 Task: Look for products in the category "Chicken" from the brand "Store Brand".
Action: Mouse moved to (24, 134)
Screenshot: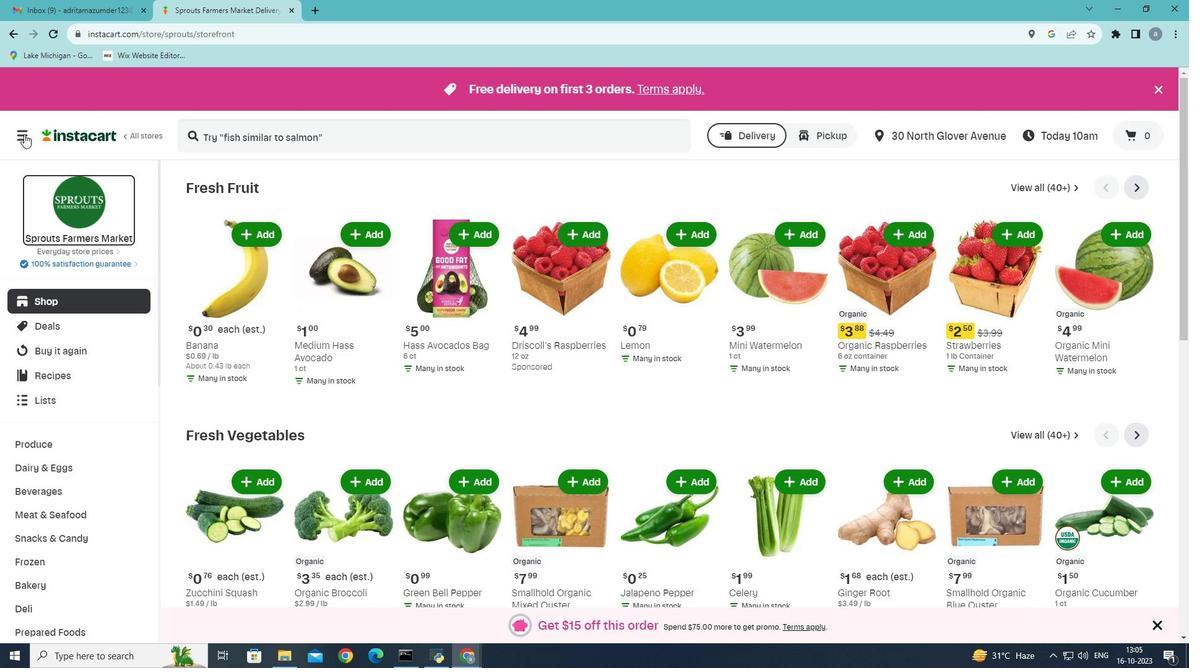 
Action: Mouse pressed left at (24, 134)
Screenshot: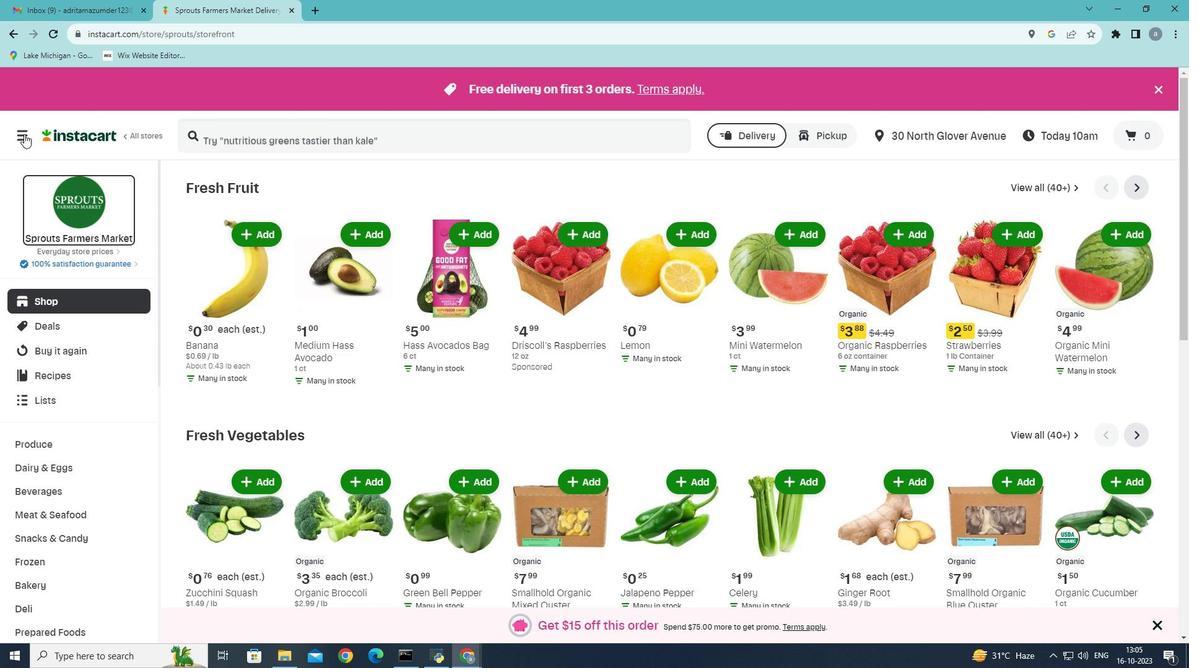 
Action: Mouse moved to (63, 359)
Screenshot: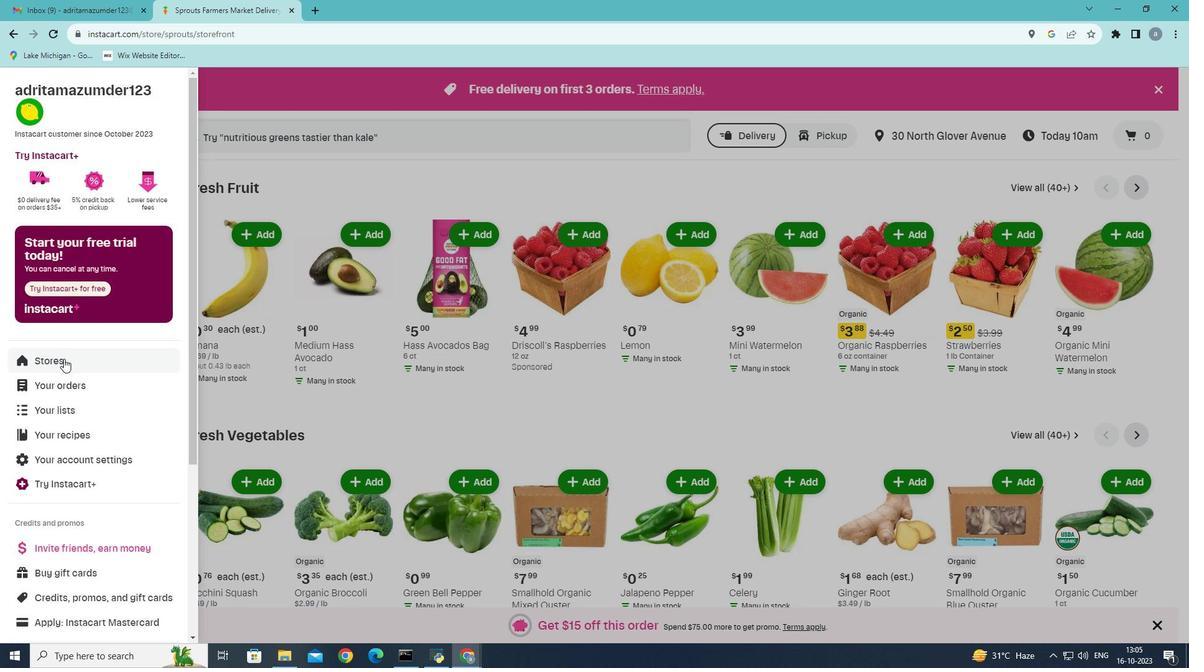 
Action: Mouse pressed left at (63, 359)
Screenshot: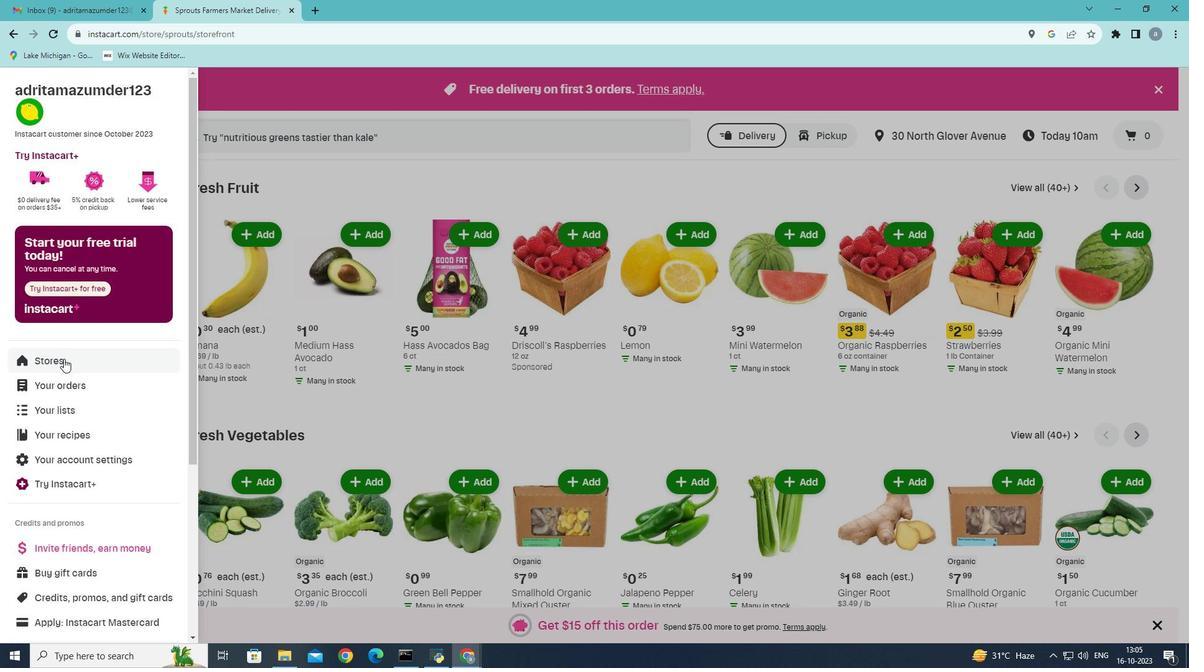 
Action: Mouse moved to (278, 144)
Screenshot: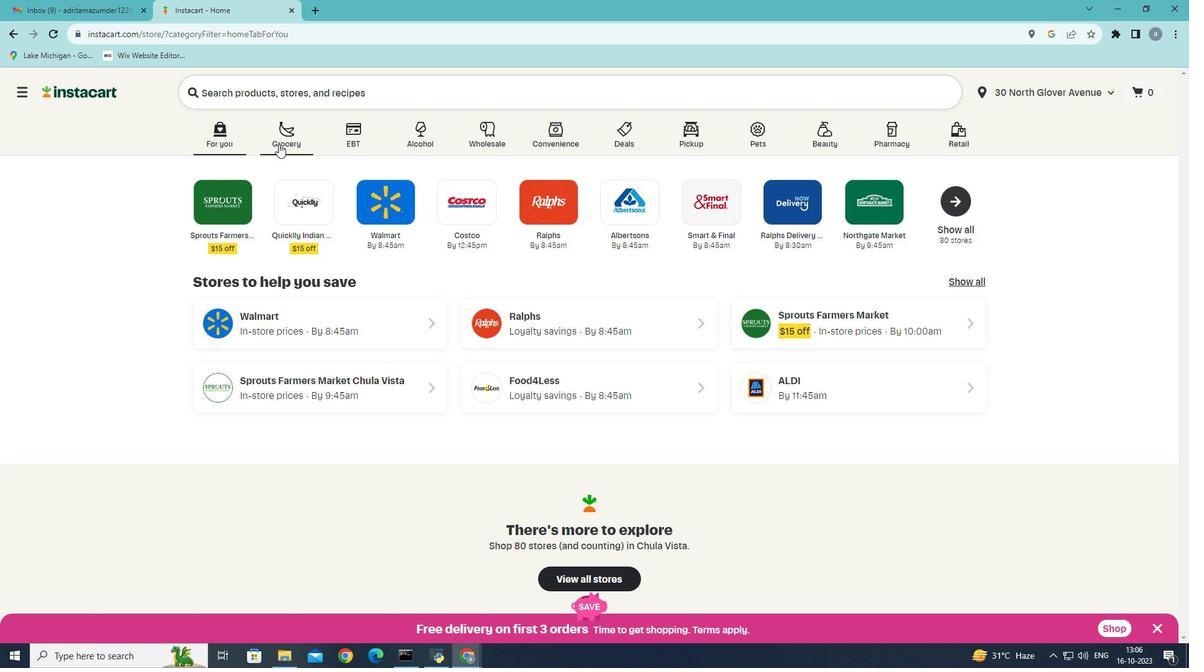 
Action: Mouse pressed left at (278, 144)
Screenshot: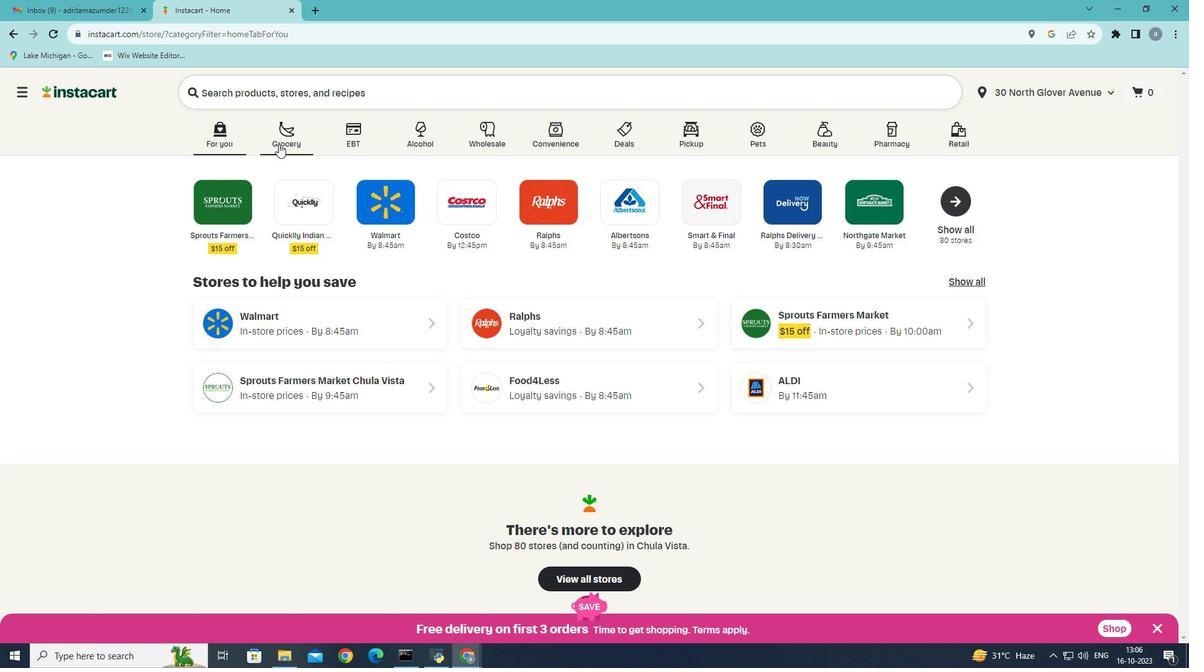 
Action: Mouse moved to (822, 271)
Screenshot: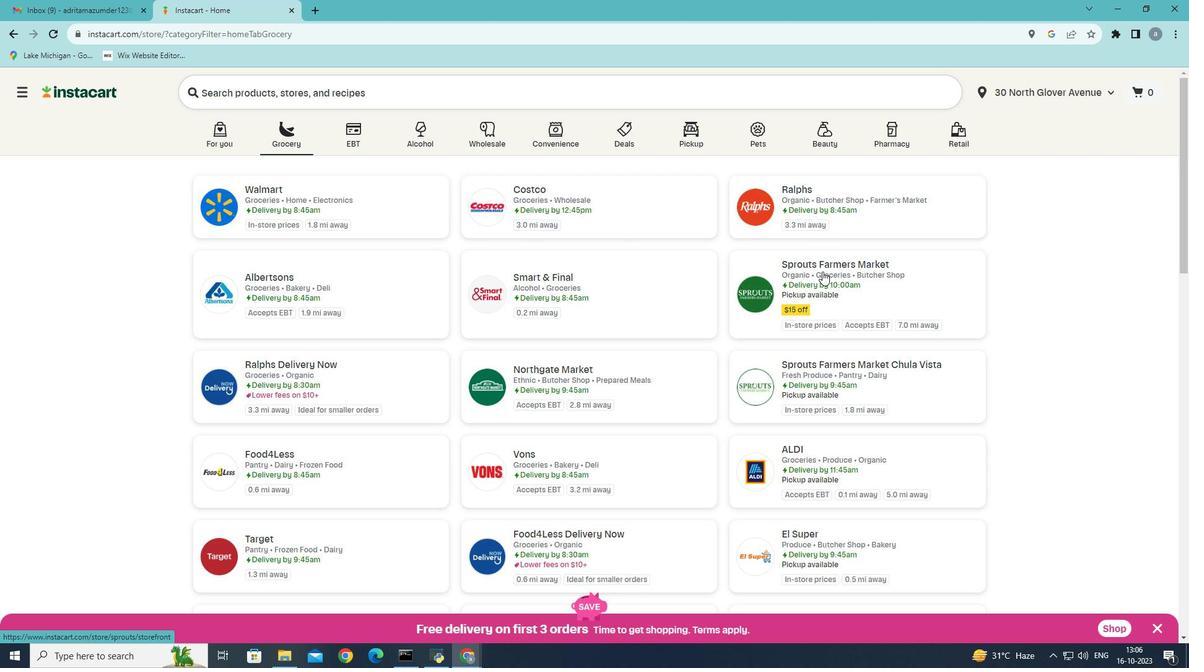 
Action: Mouse pressed left at (822, 271)
Screenshot: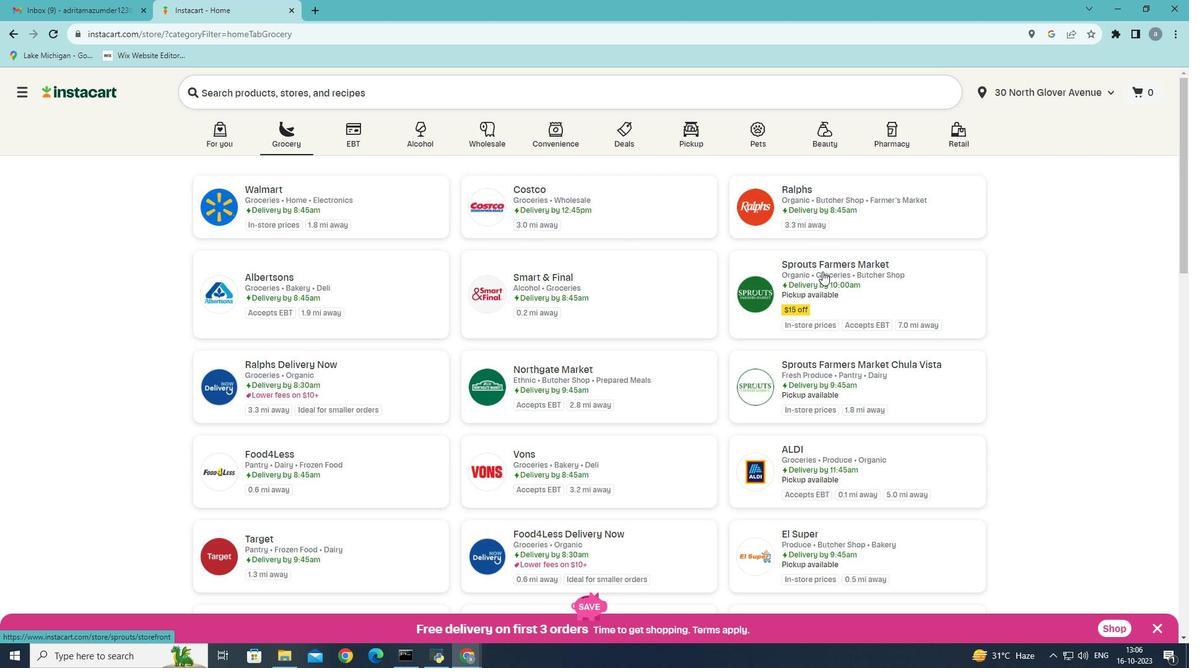 
Action: Mouse moved to (82, 521)
Screenshot: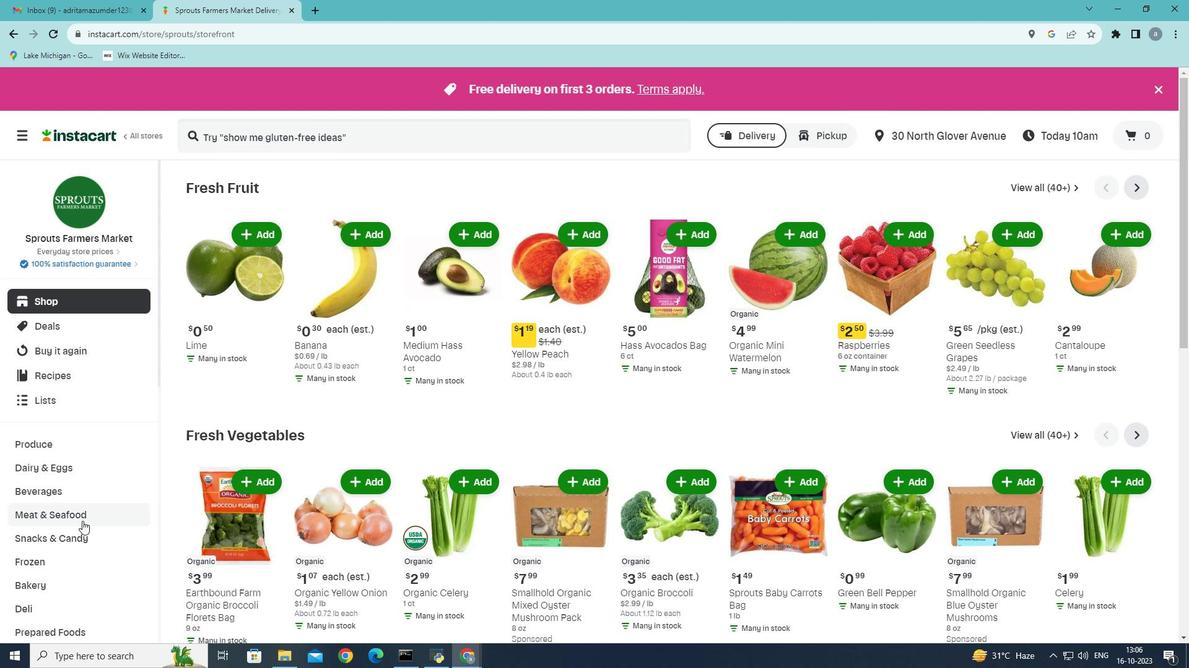 
Action: Mouse pressed left at (82, 521)
Screenshot: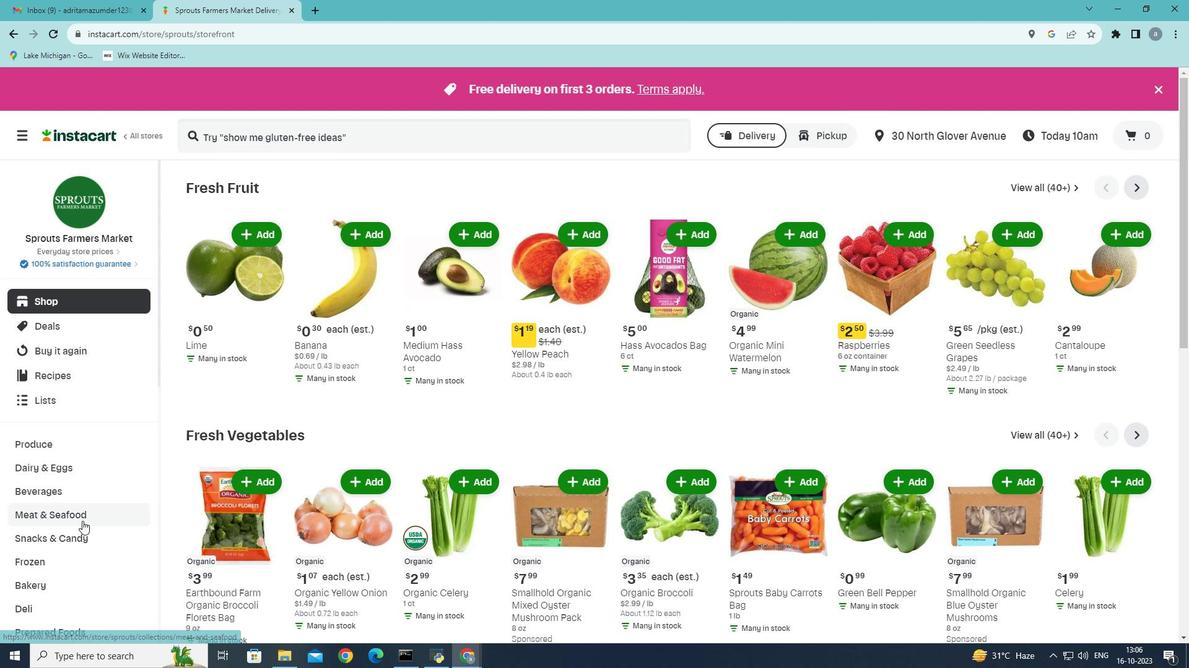 
Action: Mouse moved to (312, 217)
Screenshot: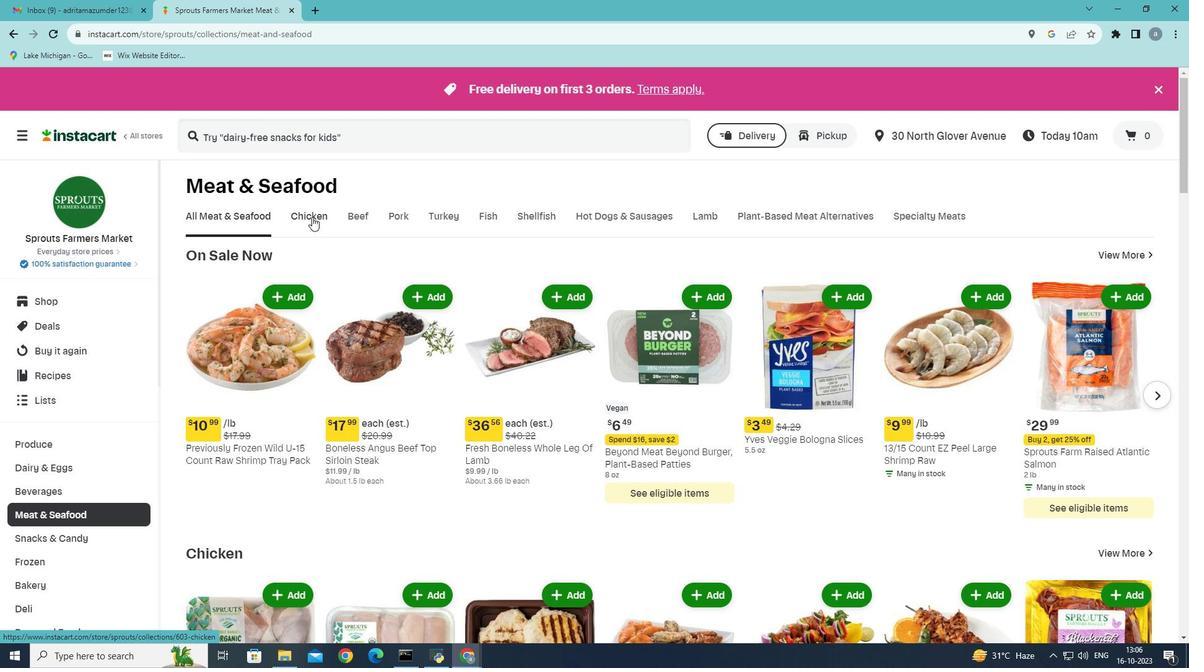 
Action: Mouse pressed left at (312, 217)
Screenshot: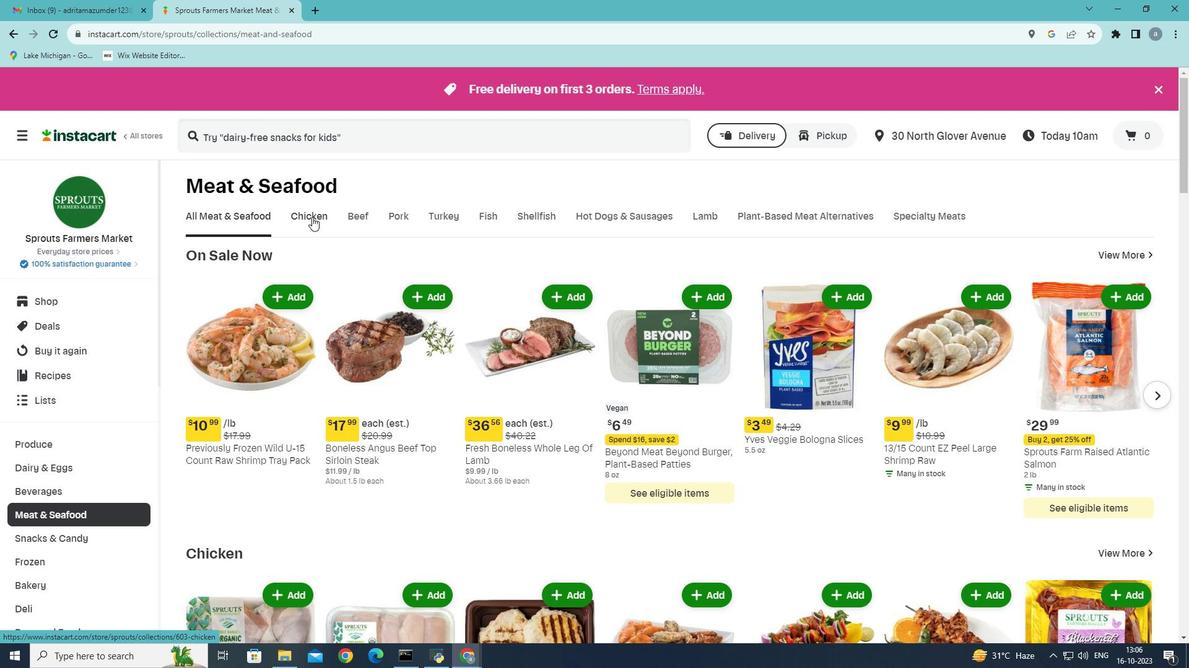 
Action: Mouse moved to (412, 319)
Screenshot: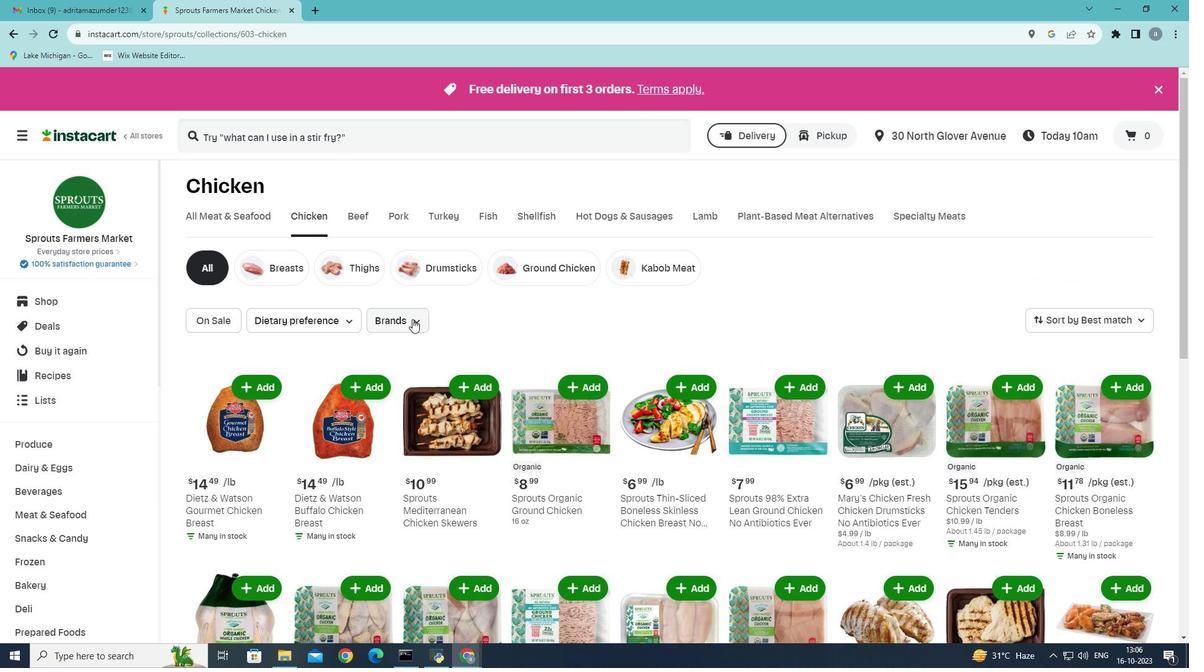 
Action: Mouse pressed left at (412, 319)
Screenshot: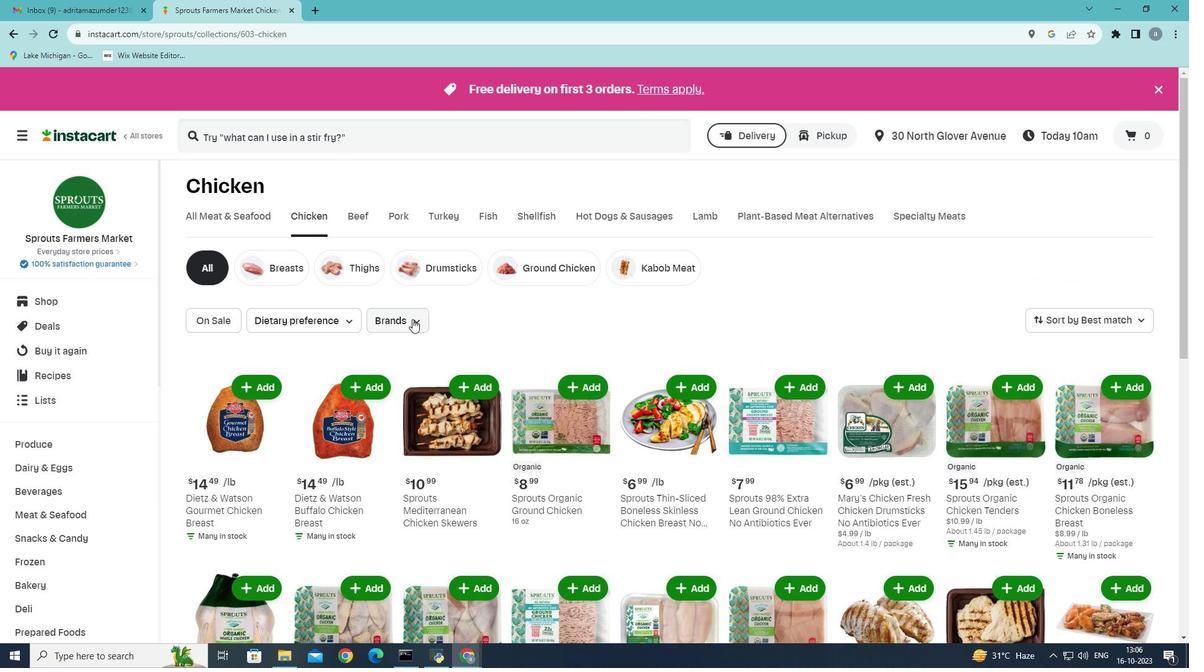 
Action: Mouse moved to (451, 362)
Screenshot: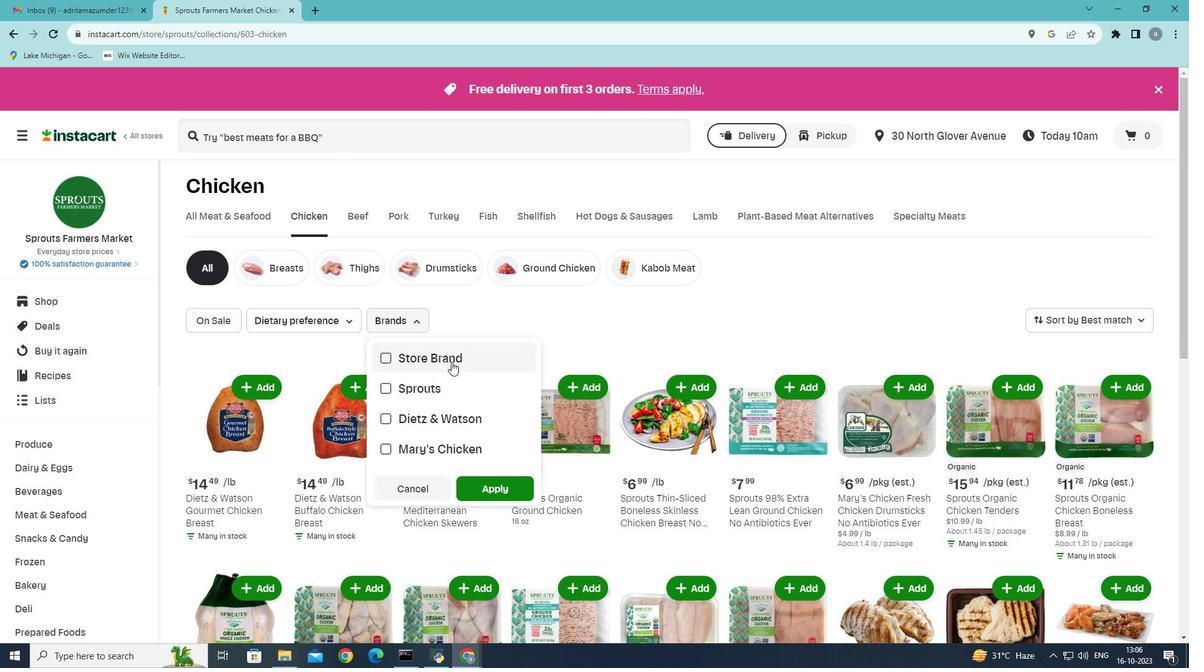 
Action: Mouse pressed left at (451, 362)
Screenshot: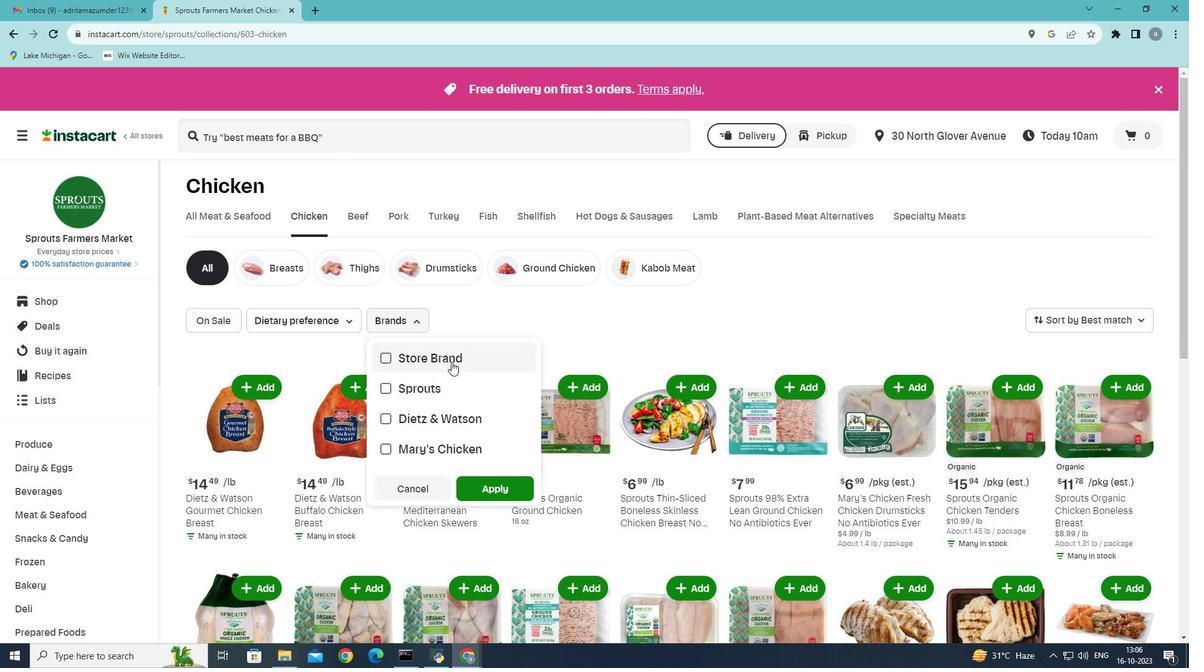 
Action: Mouse moved to (502, 487)
Screenshot: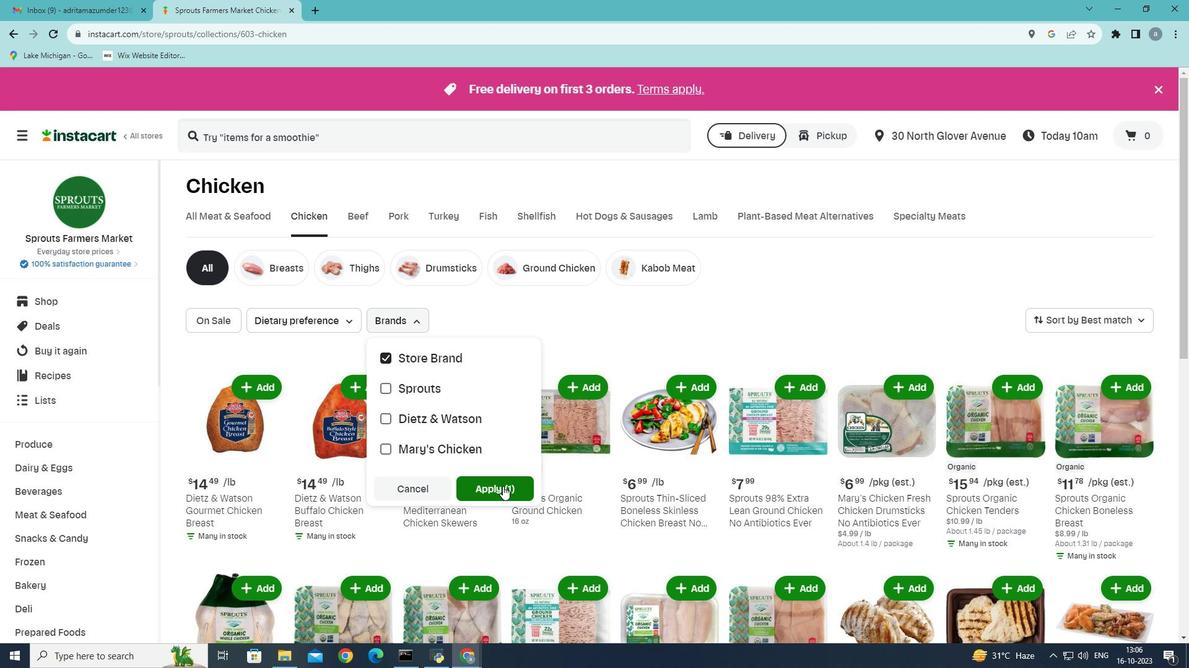 
Action: Mouse pressed left at (502, 487)
Screenshot: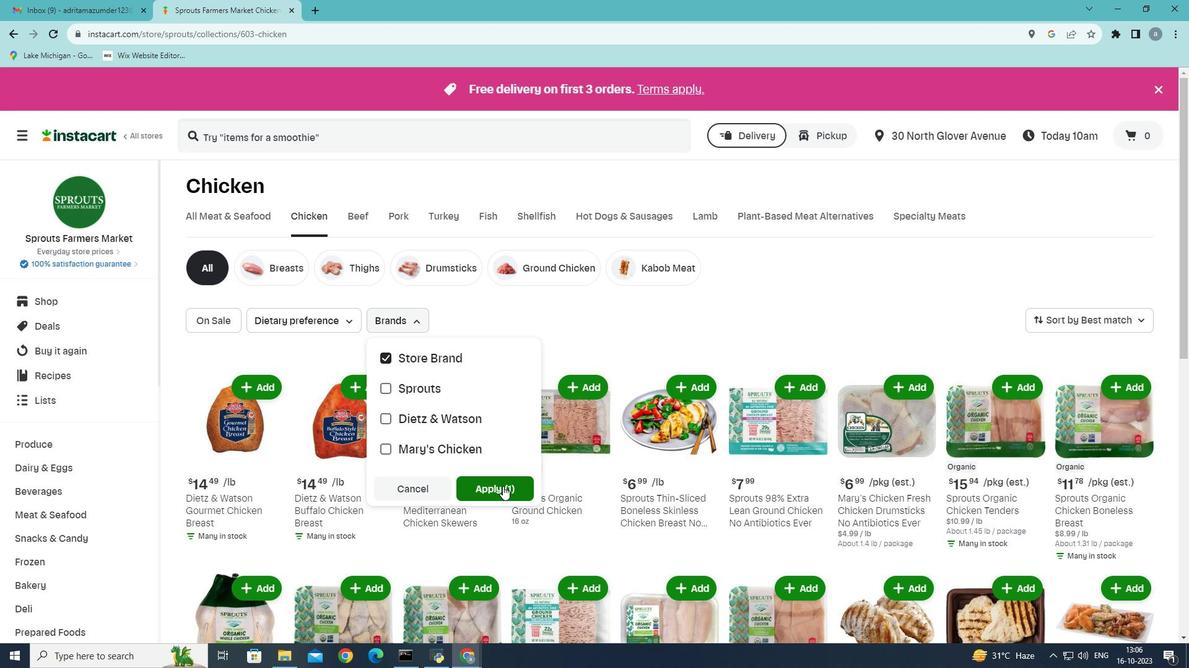 
Action: Mouse moved to (503, 476)
Screenshot: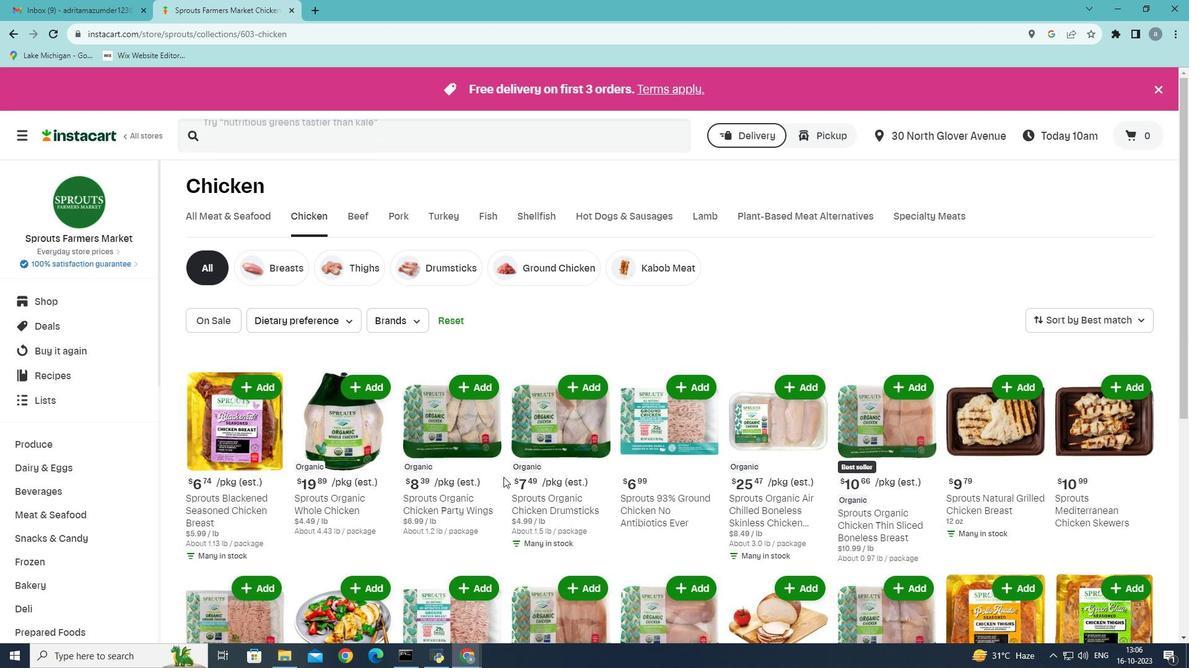 
